 Task: Choose default factory presets for amplify effect.
Action: Mouse moved to (195, 58)
Screenshot: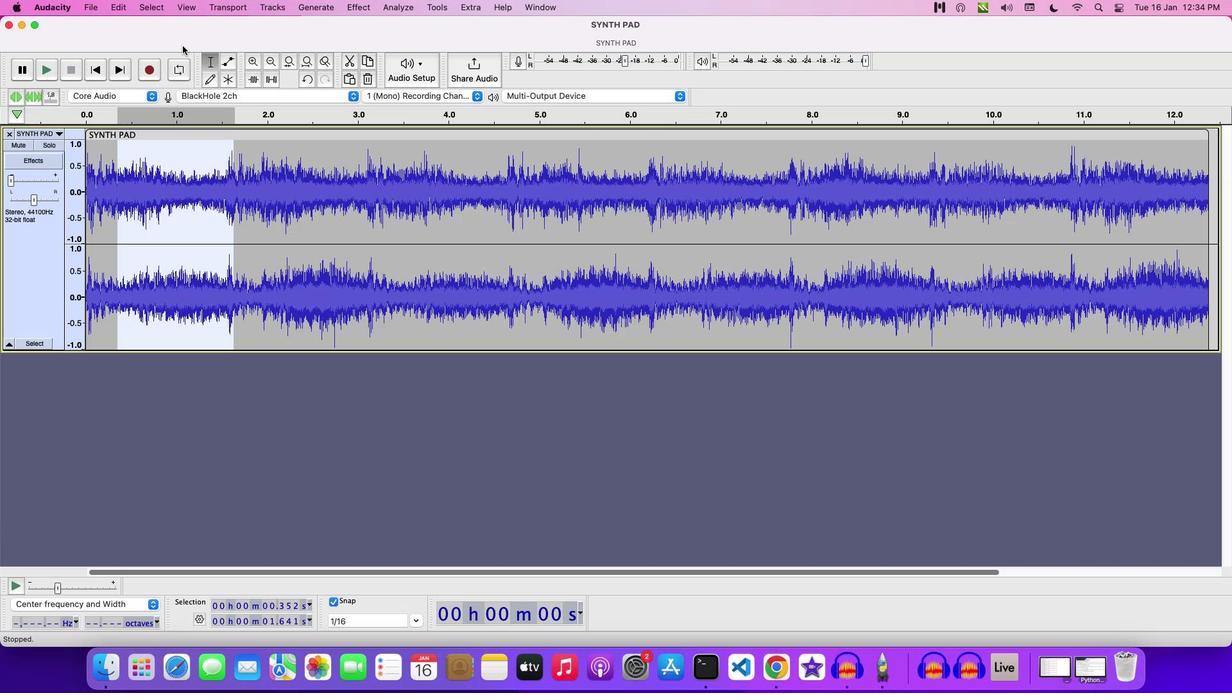 
Action: Mouse pressed left at (195, 58)
Screenshot: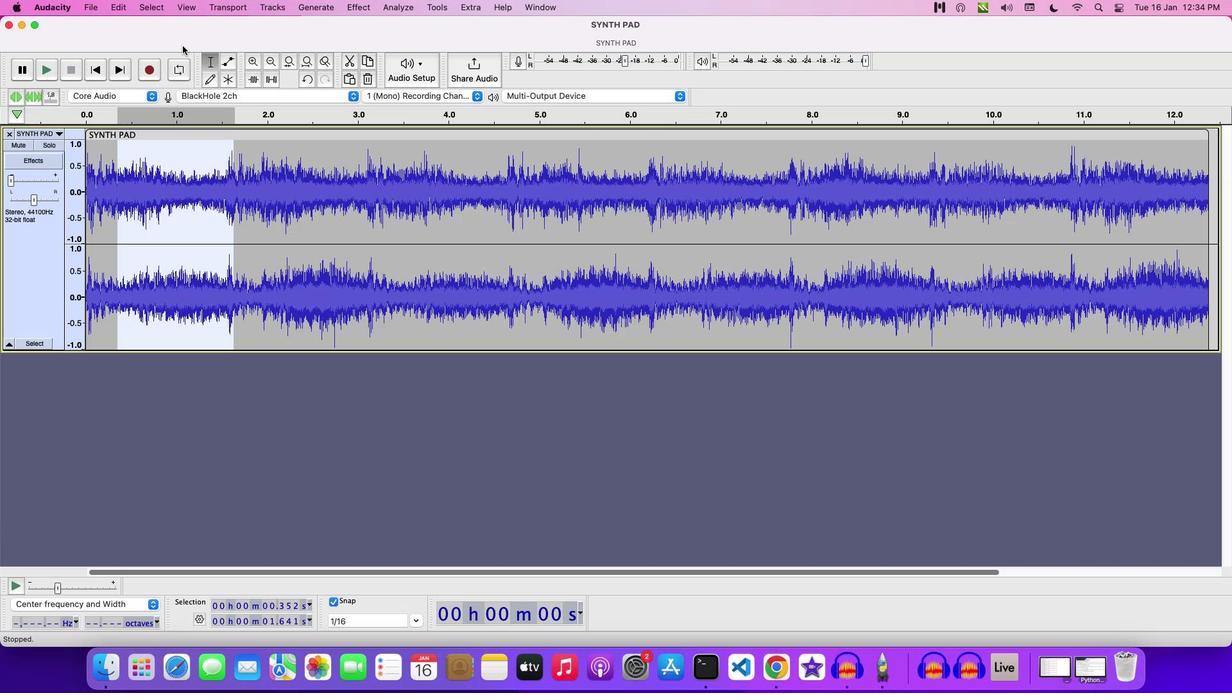 
Action: Mouse moved to (380, 15)
Screenshot: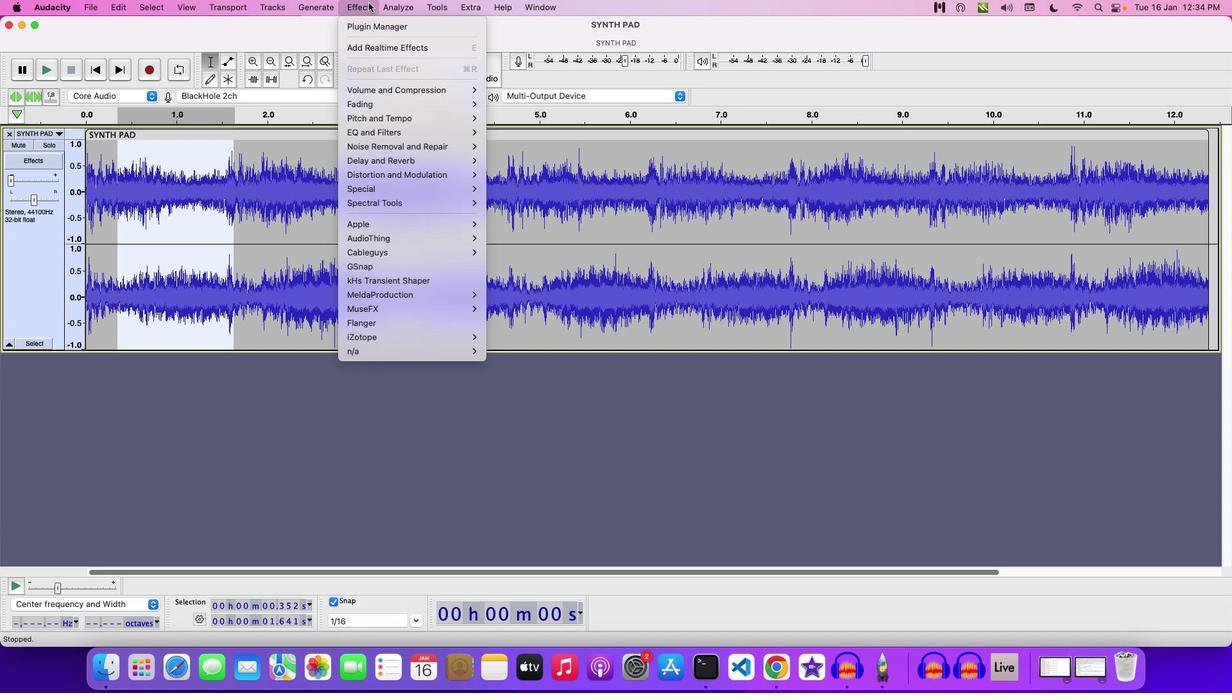 
Action: Mouse pressed left at (380, 15)
Screenshot: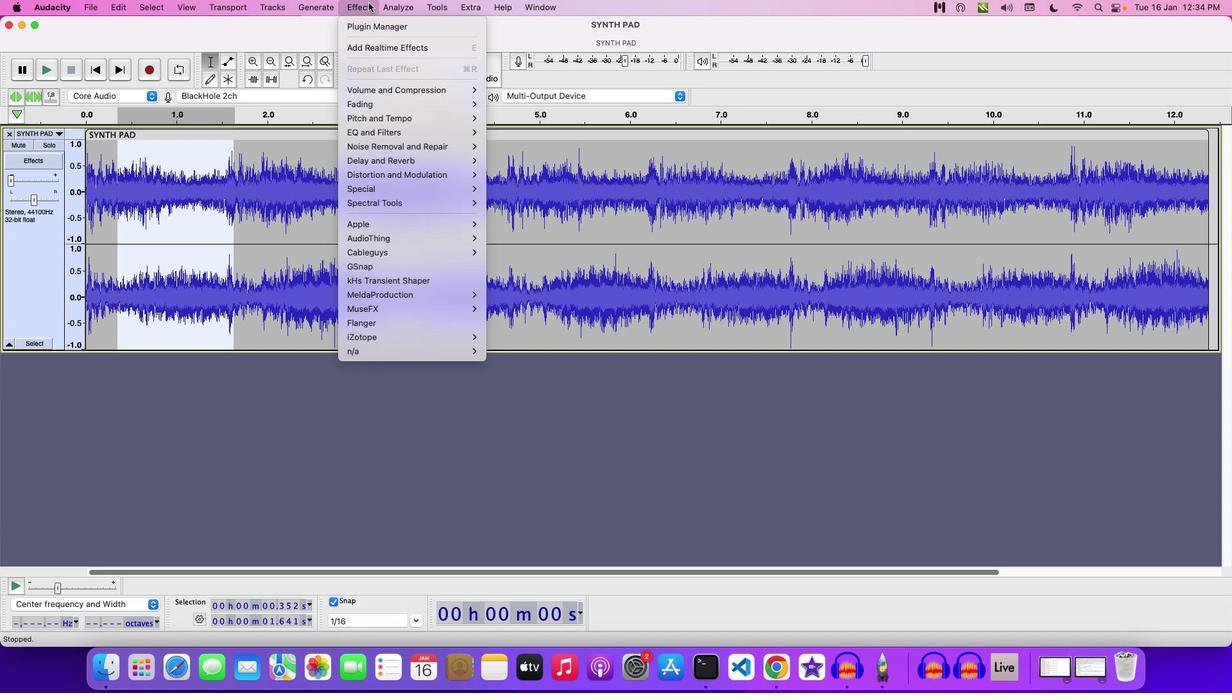 
Action: Mouse moved to (538, 104)
Screenshot: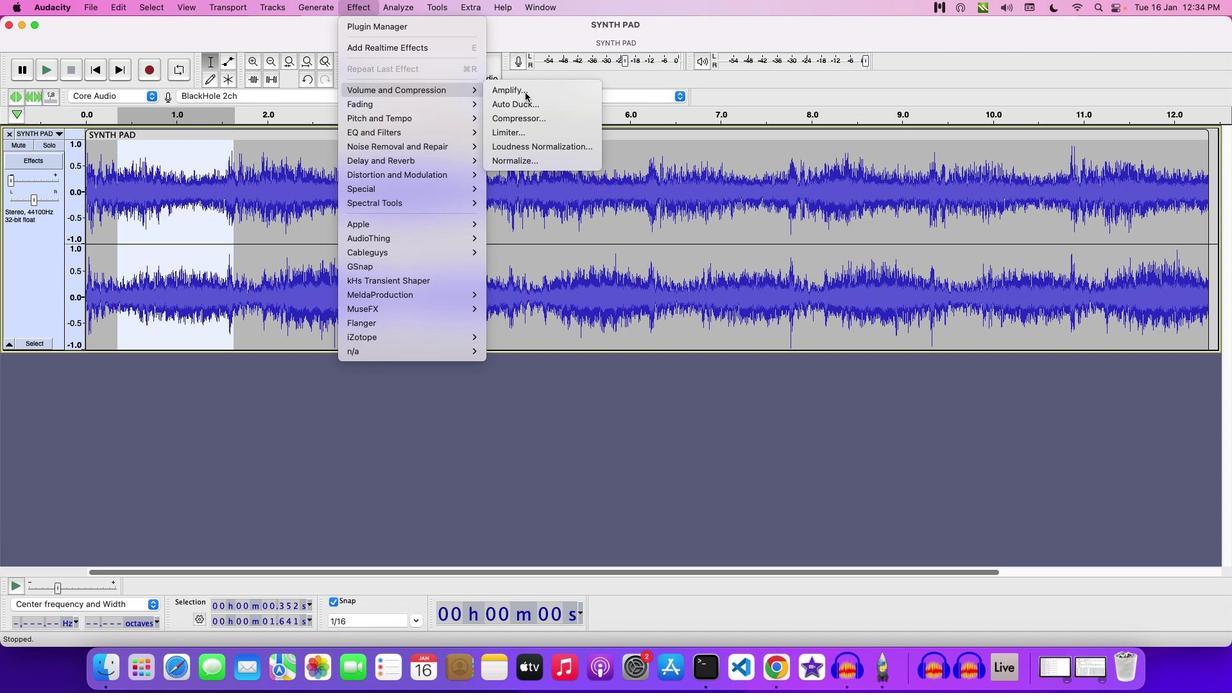 
Action: Mouse pressed left at (538, 104)
Screenshot: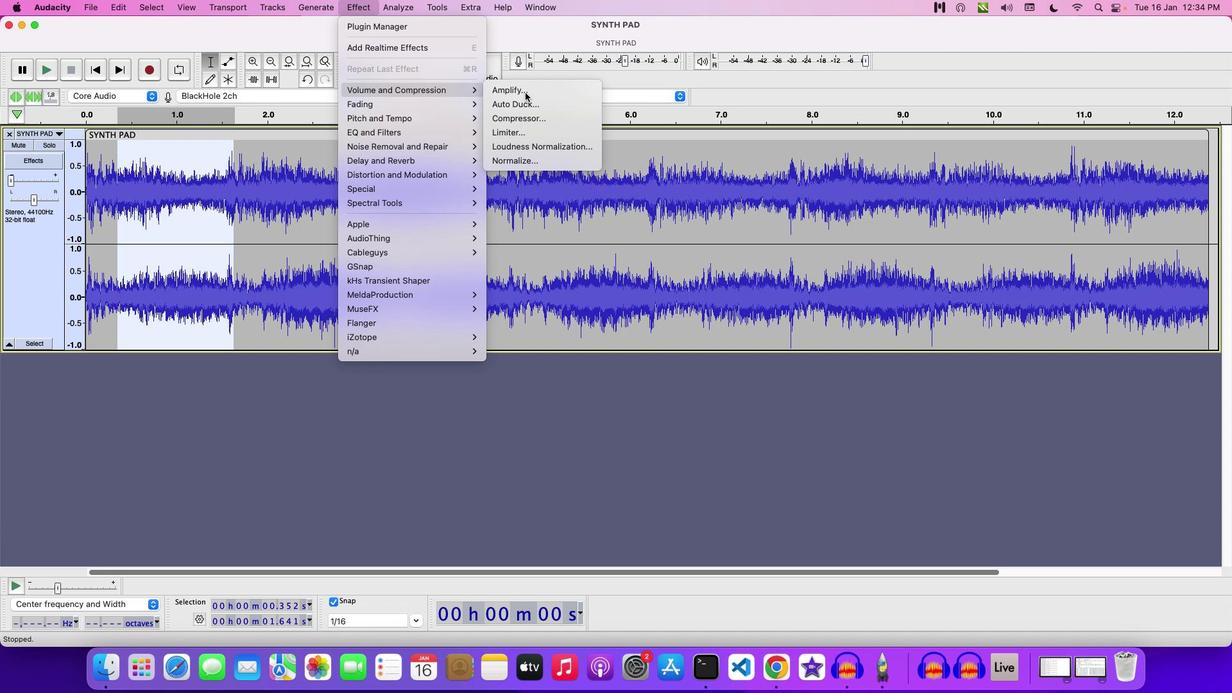 
Action: Mouse moved to (595, 313)
Screenshot: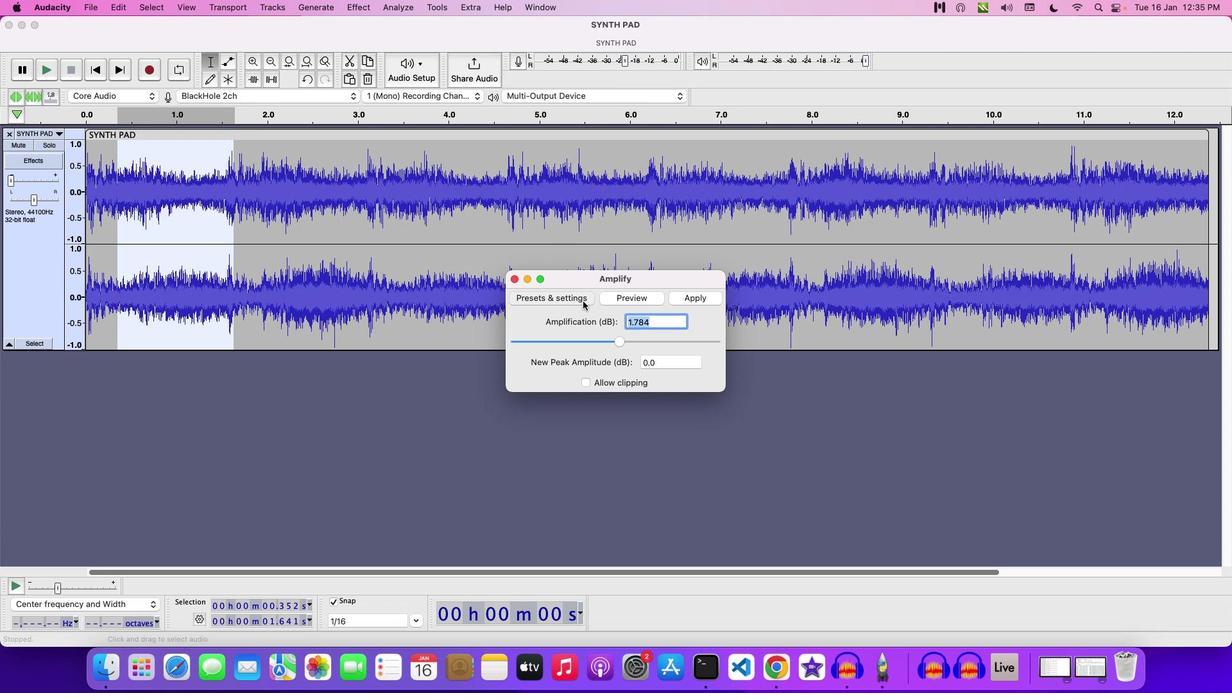 
Action: Mouse pressed left at (595, 313)
Screenshot: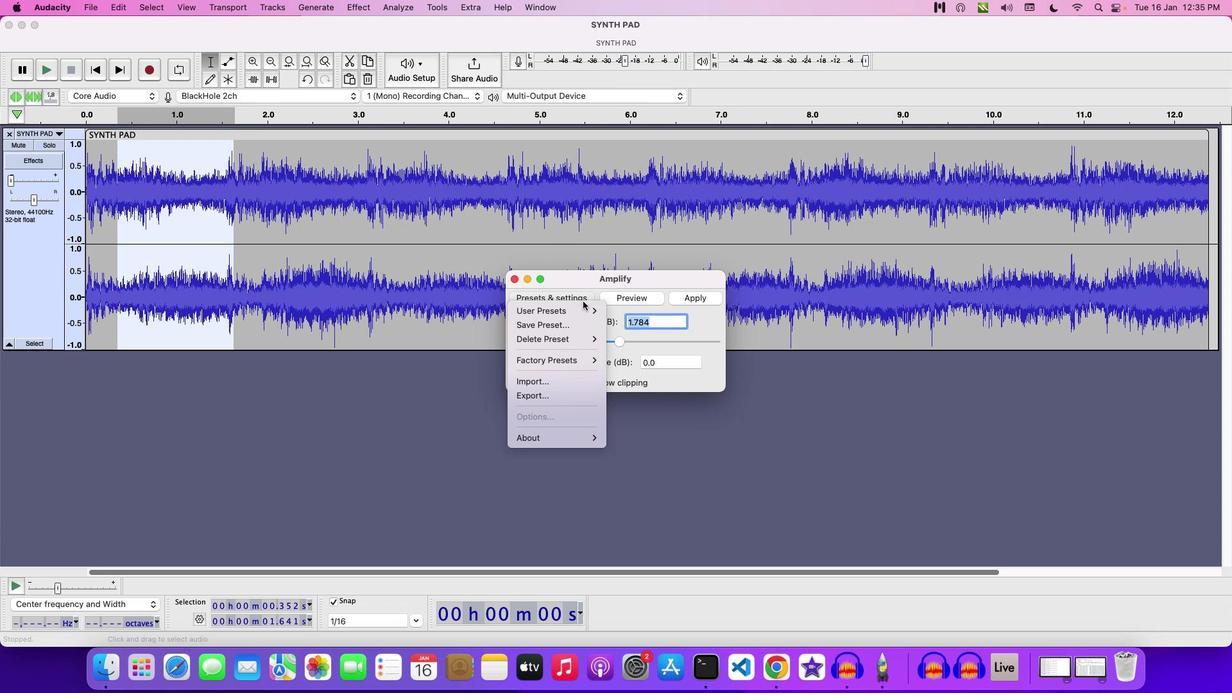 
Action: Mouse moved to (639, 378)
Screenshot: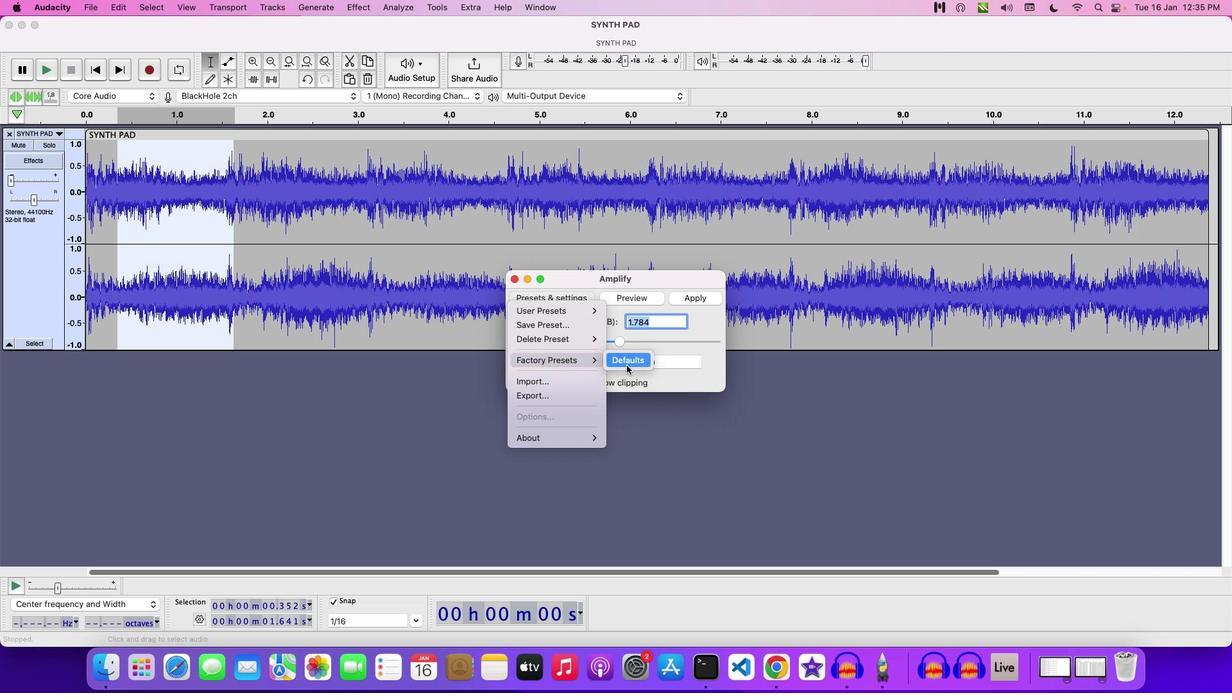 
Action: Mouse pressed left at (639, 378)
Screenshot: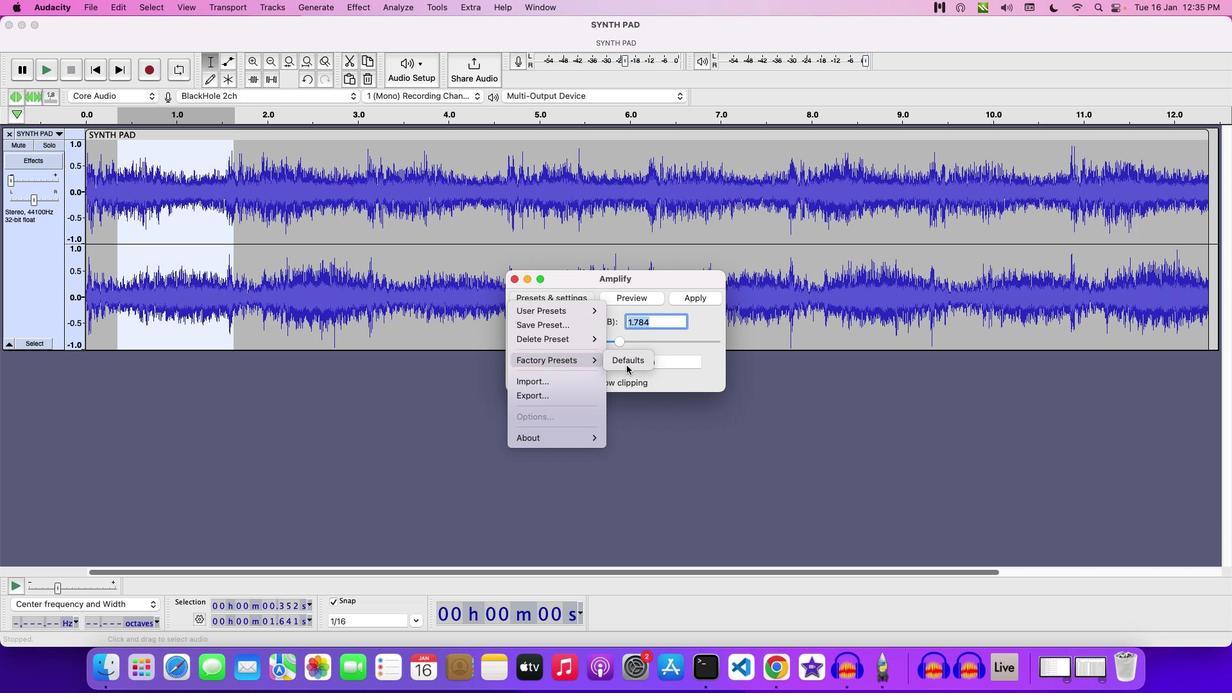 
Action: Mouse moved to (652, 297)
Screenshot: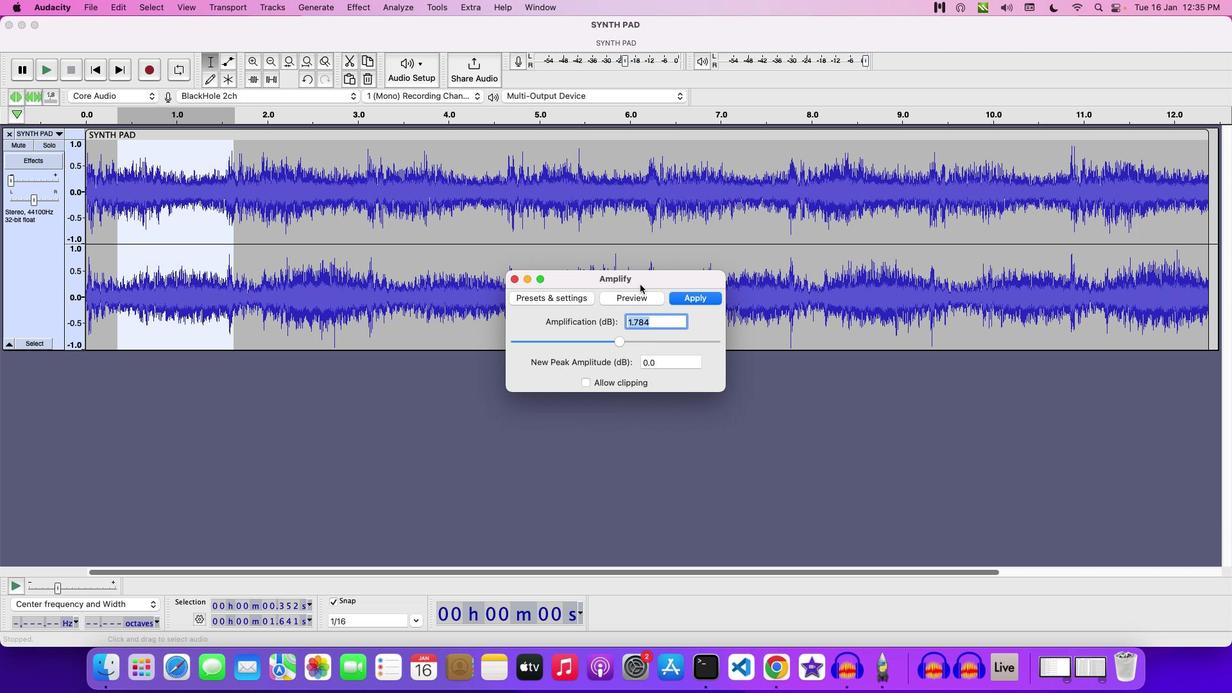 
Action: Mouse pressed left at (652, 297)
Screenshot: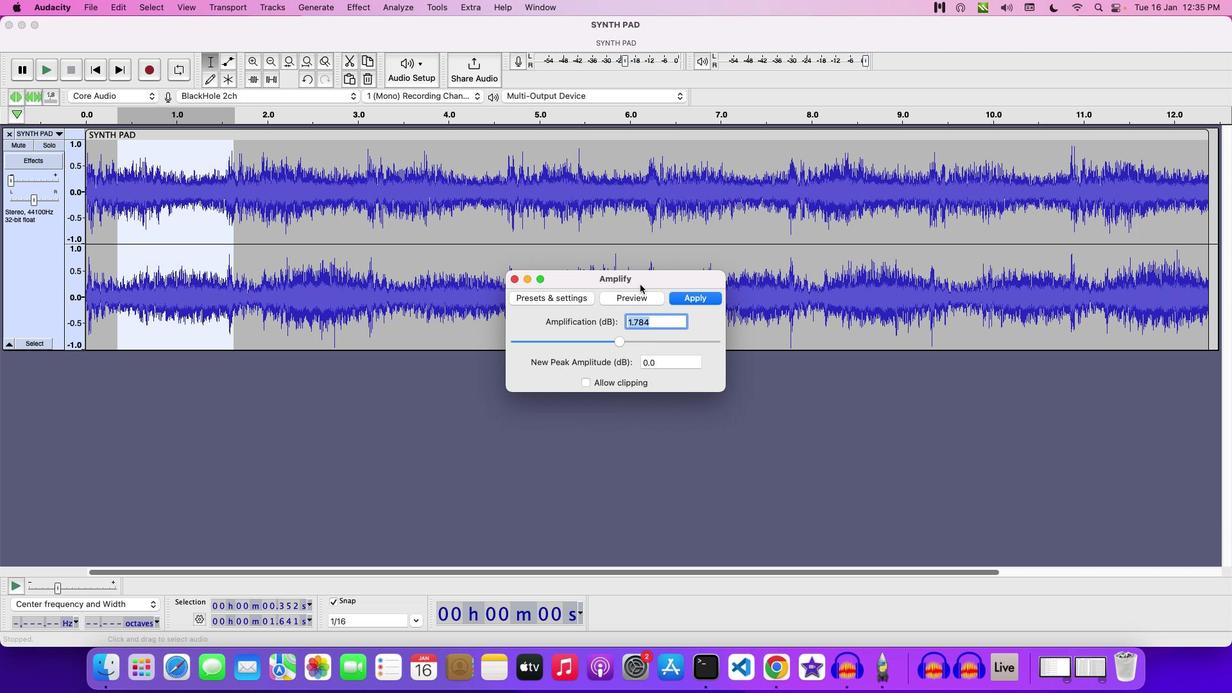 
